 Task: Apply layout main point in current slide.
Action: Mouse moved to (344, 84)
Screenshot: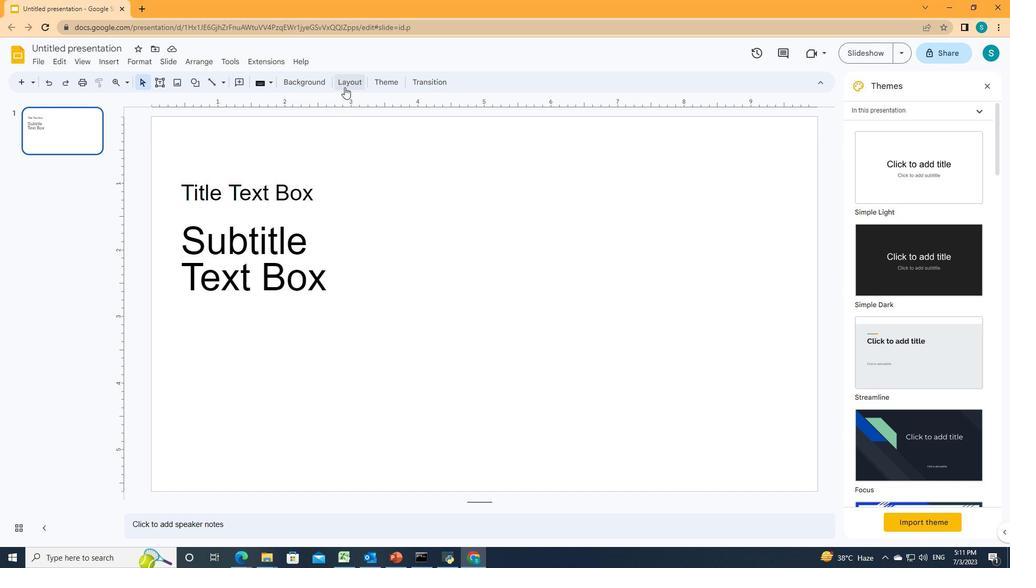 
Action: Mouse pressed left at (344, 84)
Screenshot: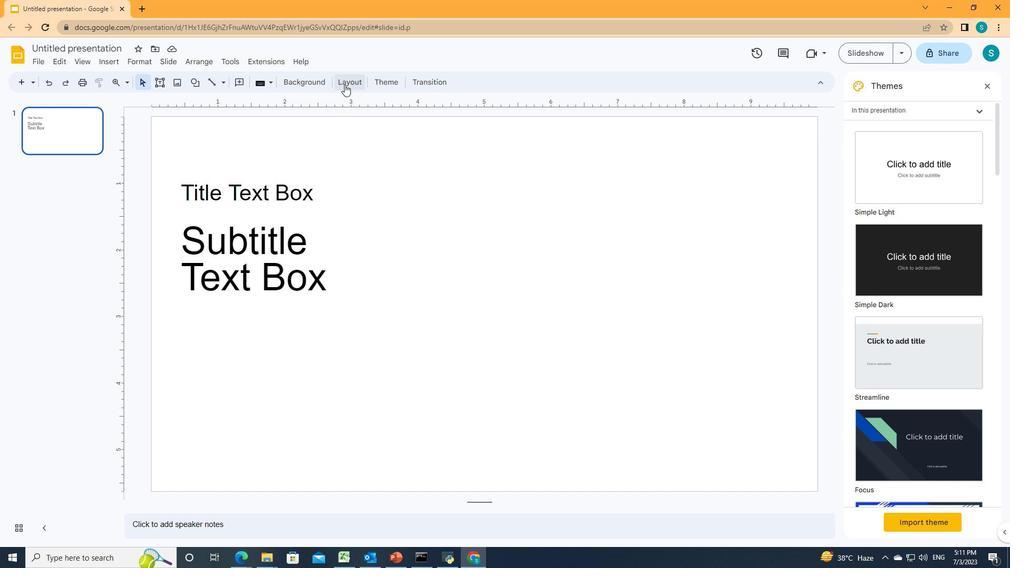 
Action: Mouse moved to (360, 236)
Screenshot: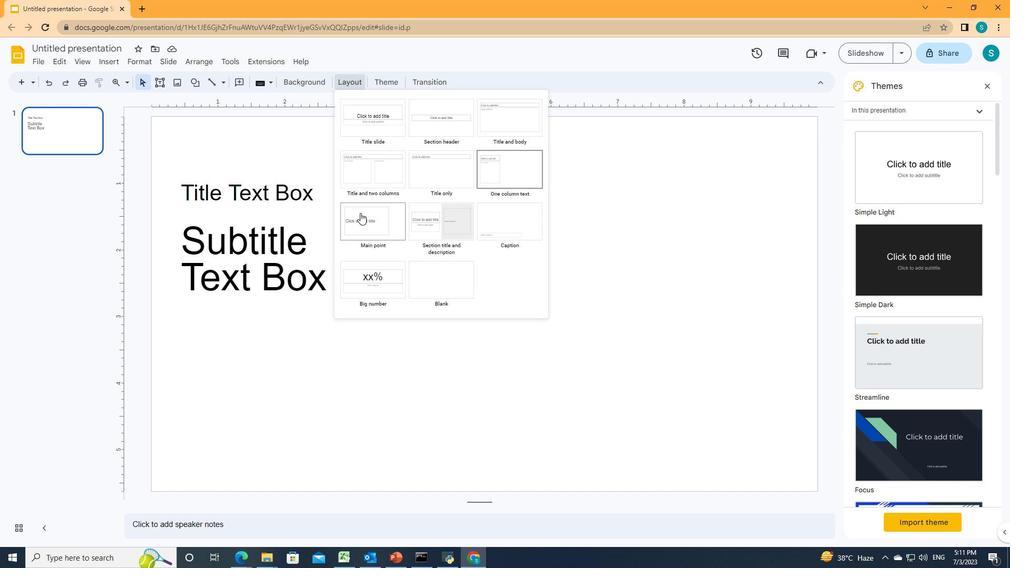 
Action: Mouse pressed left at (360, 236)
Screenshot: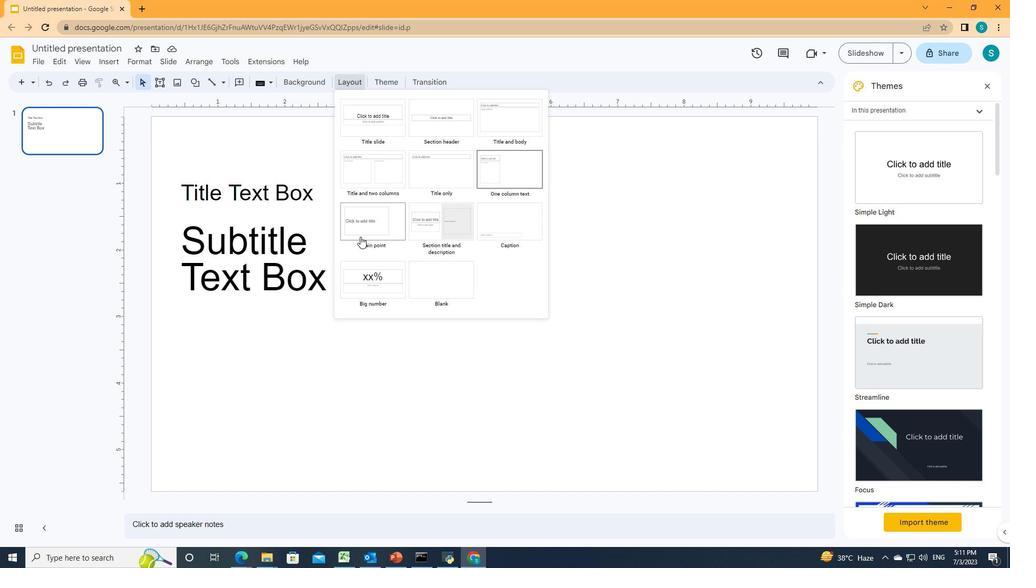 
